 Task: Send an email with the signature Eden Taylor with the subject 'Request for flextime' and the message 'I am sorry for any confusion and would like to clarify the situation.' from softage.1@softage.net to softage.2@softage.net and softage.3@softage.net with an attached document Security_policy.docx
Action: Key pressed n
Screenshot: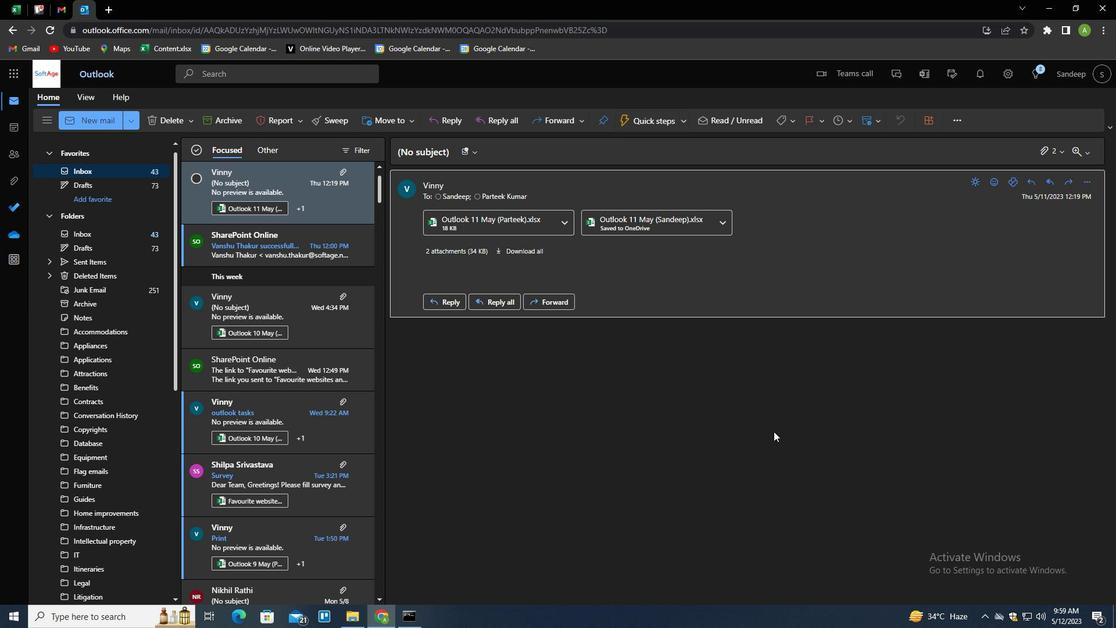 
Action: Mouse moved to (790, 123)
Screenshot: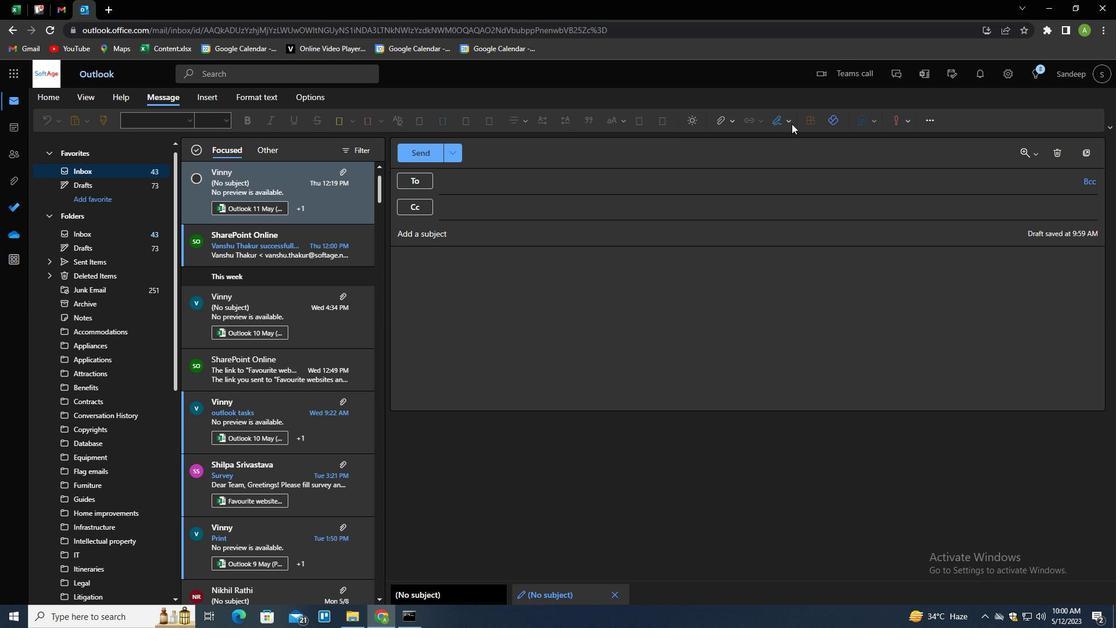 
Action: Mouse pressed left at (790, 123)
Screenshot: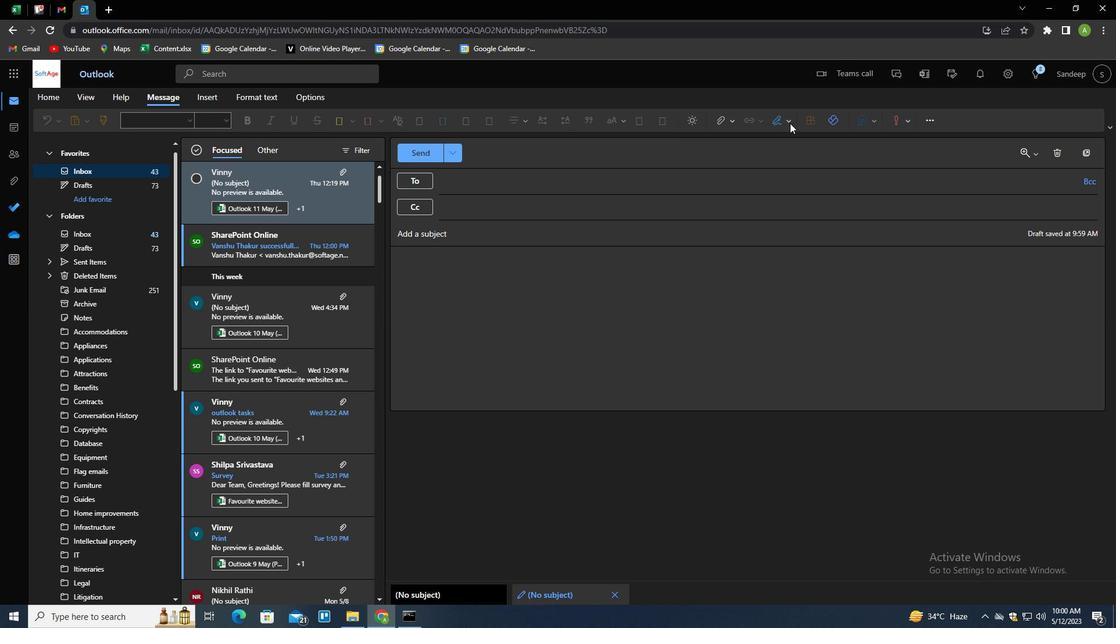 
Action: Mouse moved to (754, 166)
Screenshot: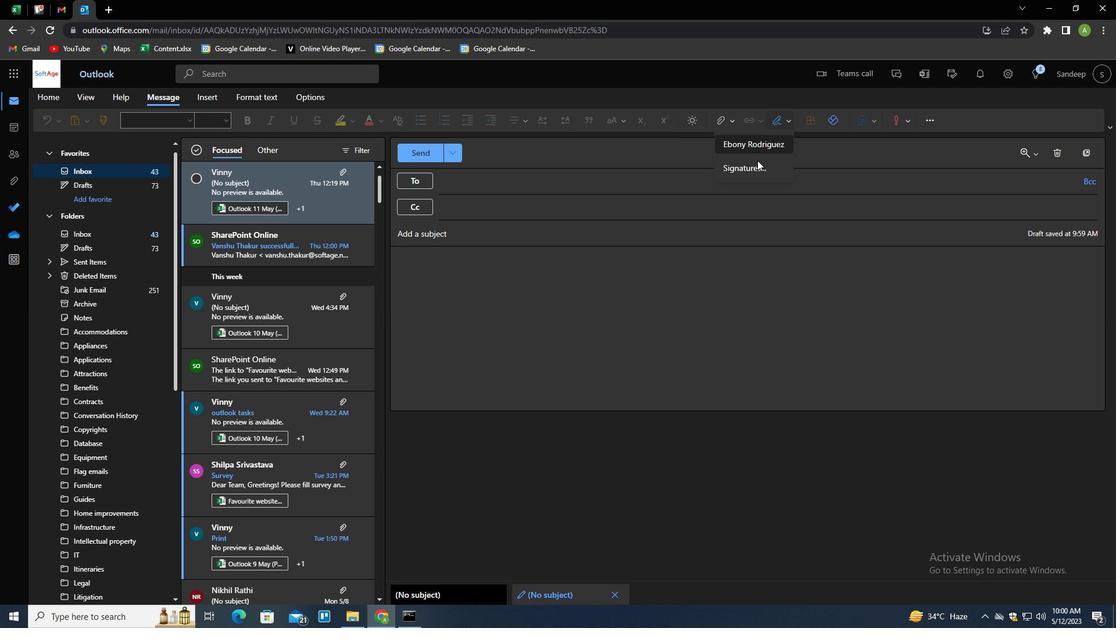 
Action: Mouse pressed left at (754, 166)
Screenshot: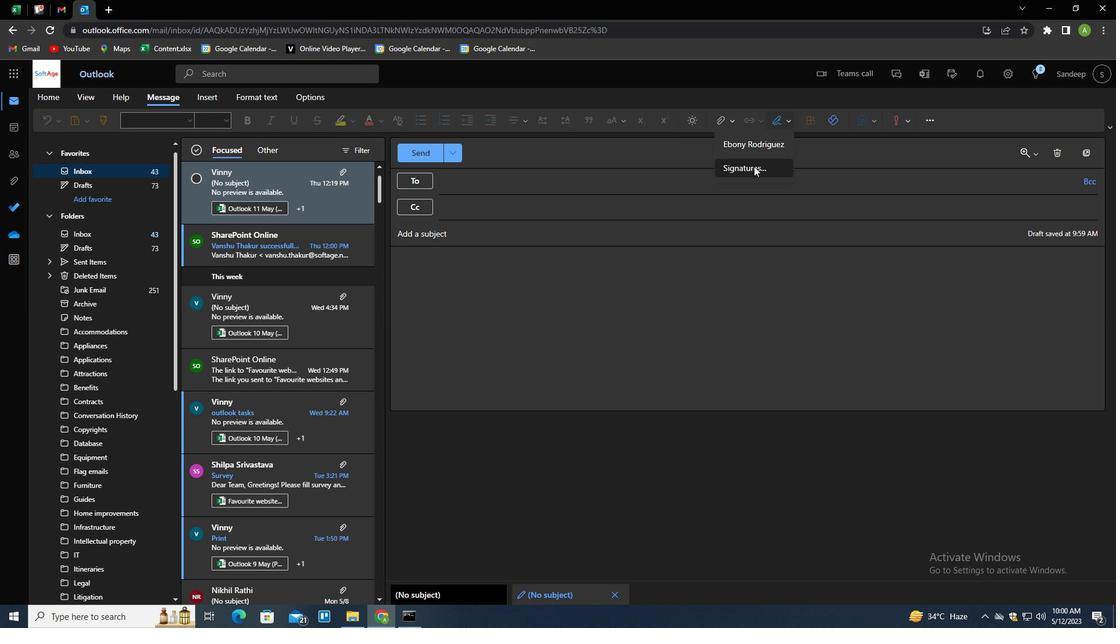 
Action: Mouse moved to (793, 214)
Screenshot: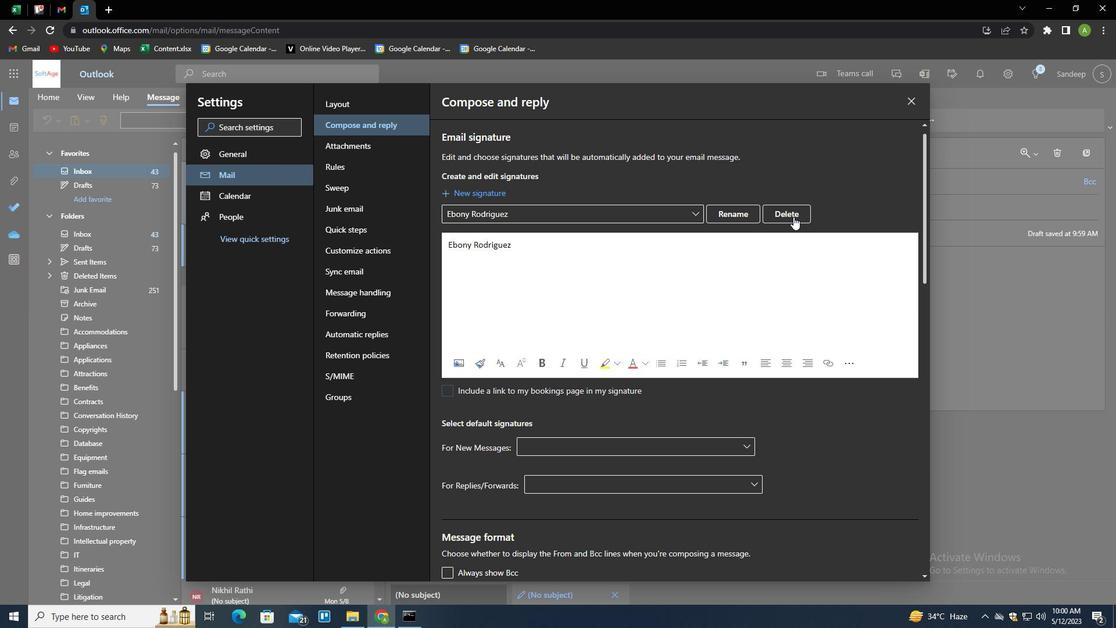 
Action: Mouse pressed left at (793, 214)
Screenshot: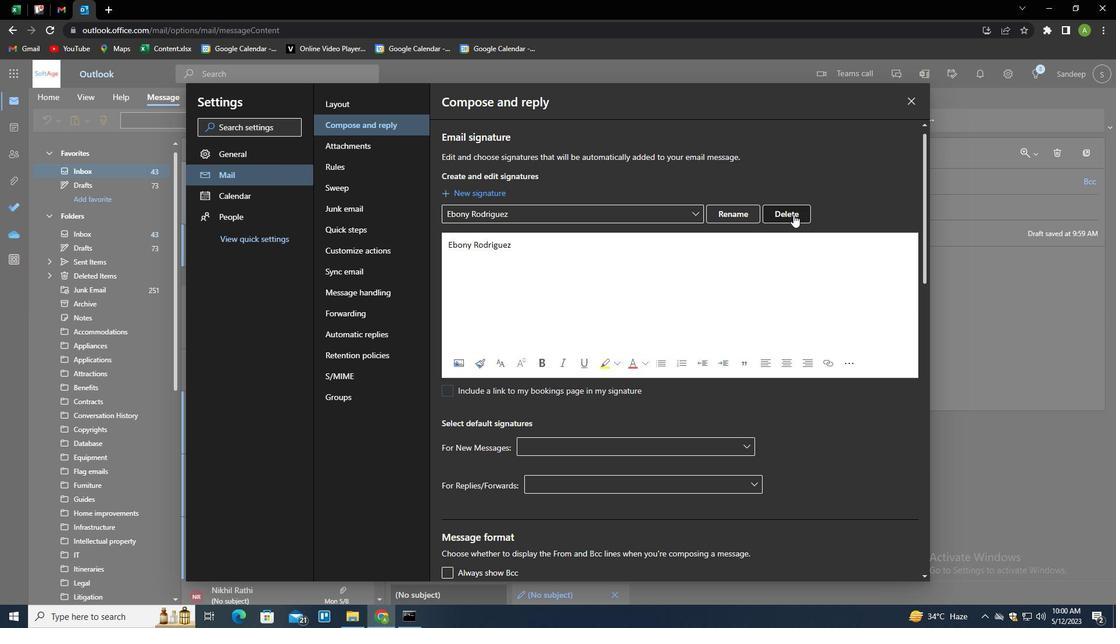 
Action: Mouse moved to (792, 217)
Screenshot: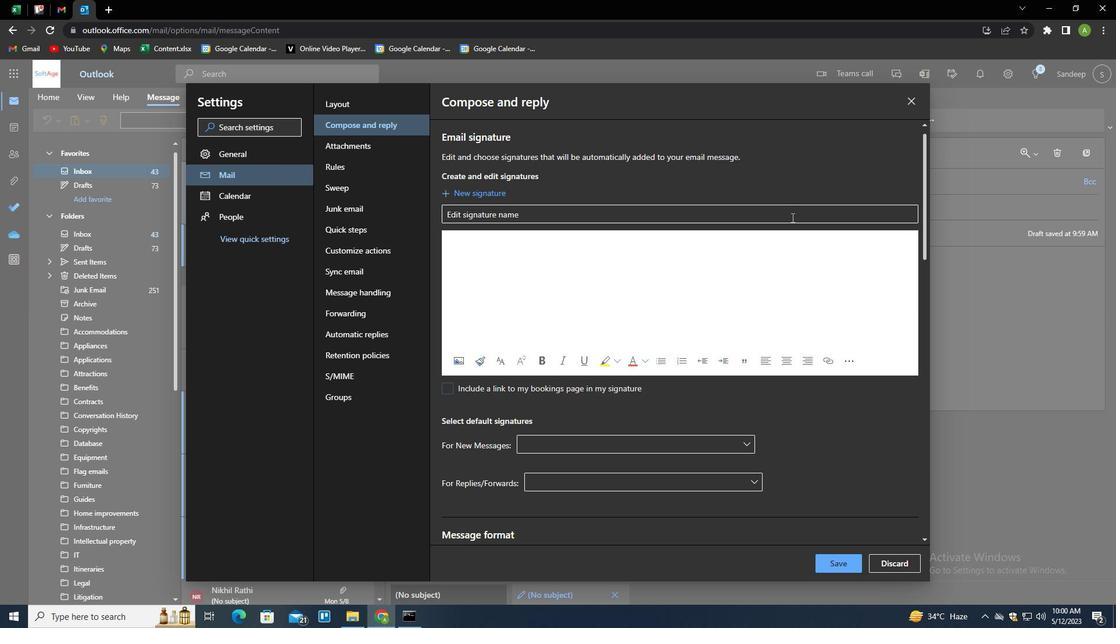 
Action: Mouse pressed left at (792, 217)
Screenshot: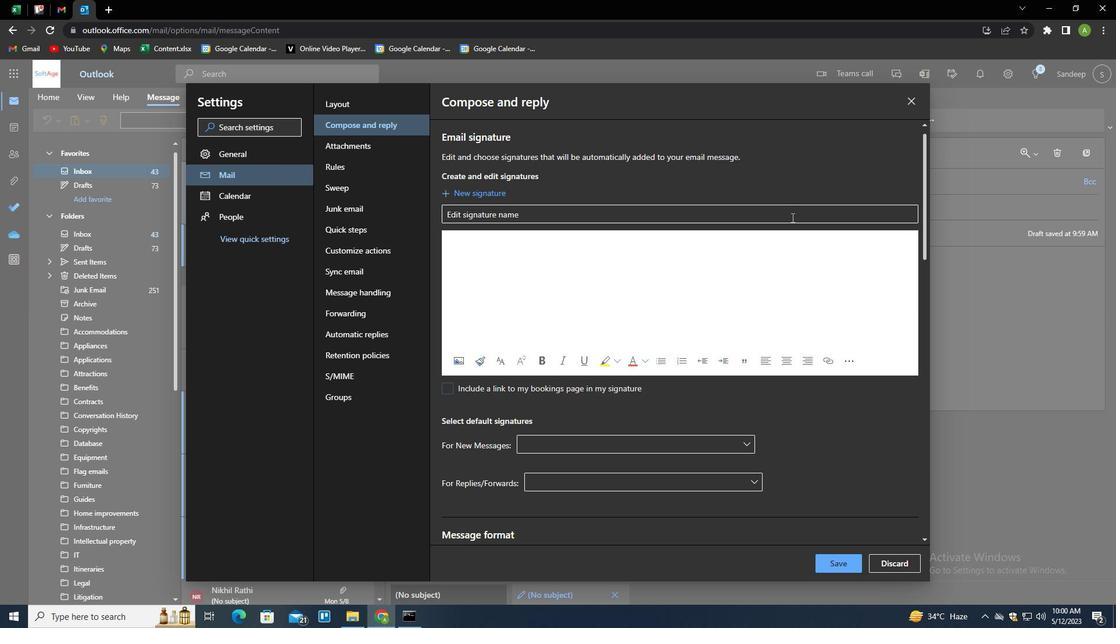 
Action: Key pressed <Key.shift>EDEN<Key.space><Key.shift>TYLO<Key.backspace><Key.backspace><Key.backspace>AYLOR<Key.tab><Key.shift>EDEN<Key.space><Key.shift>TAYLOR
Screenshot: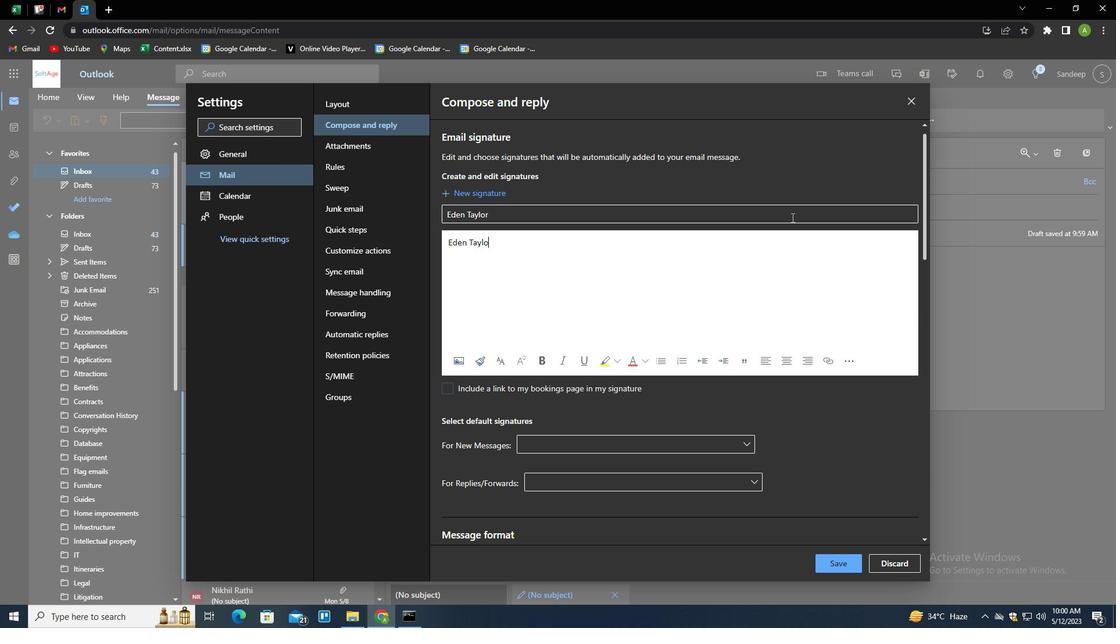 
Action: Mouse moved to (850, 564)
Screenshot: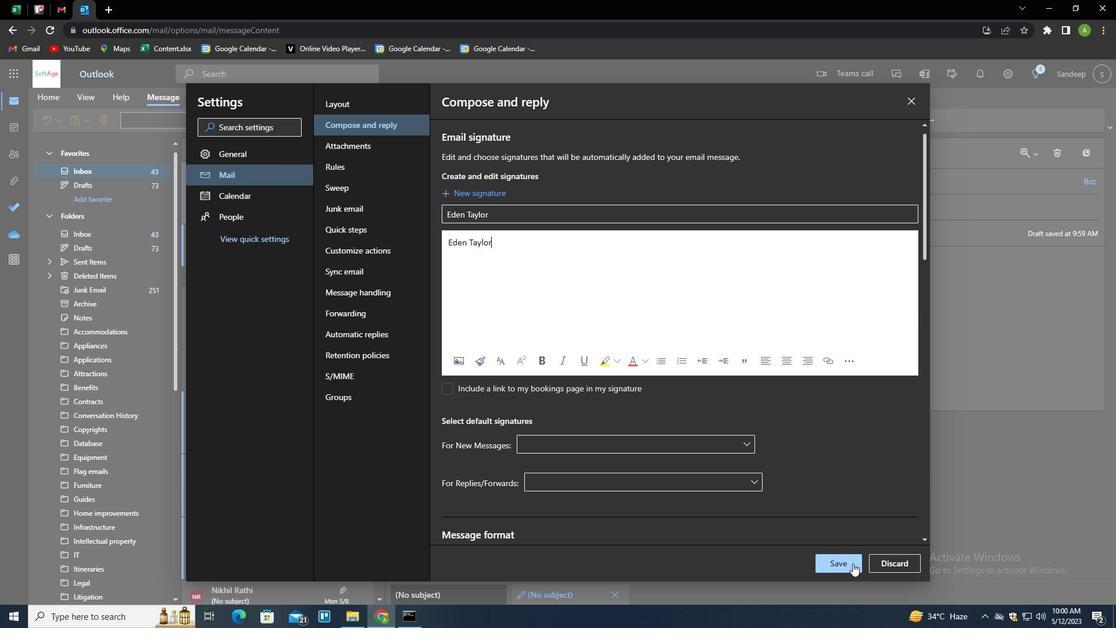 
Action: Mouse pressed left at (850, 564)
Screenshot: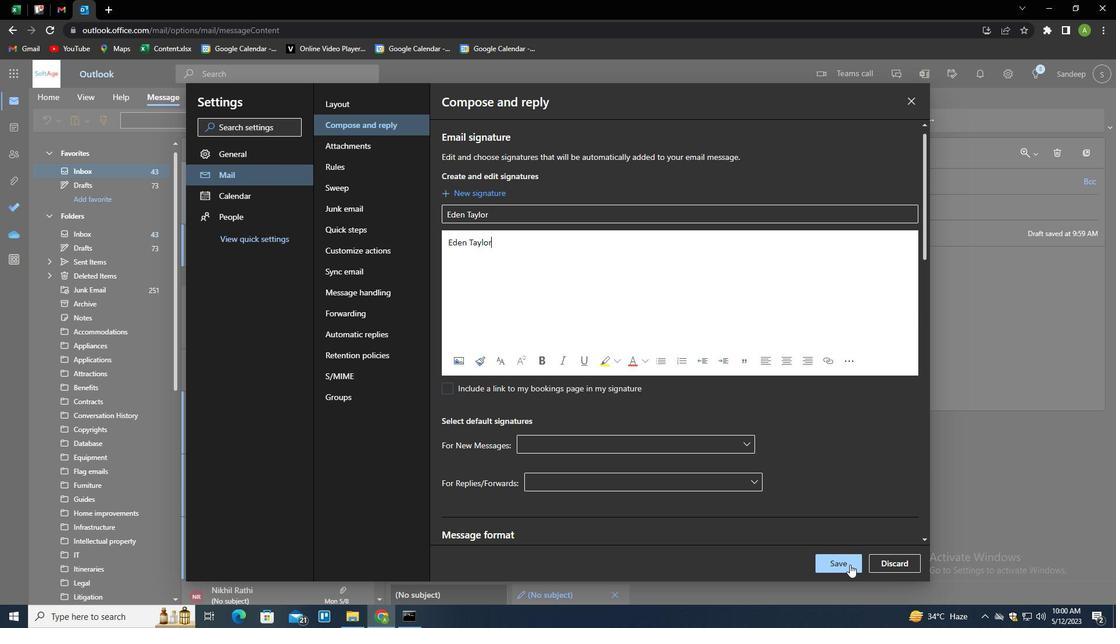
Action: Mouse moved to (989, 366)
Screenshot: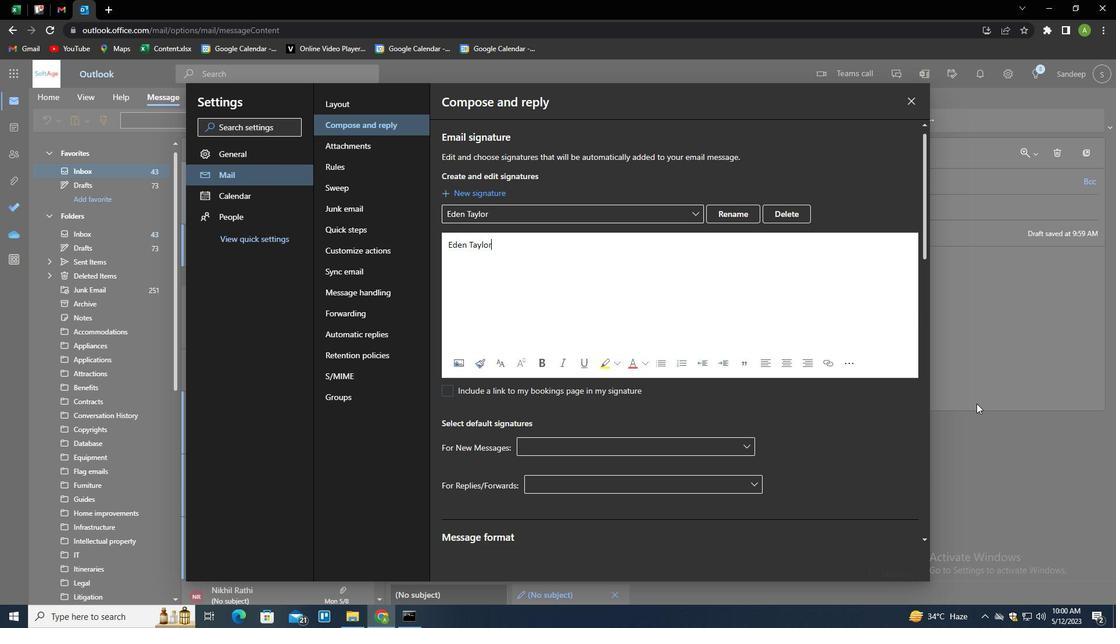 
Action: Mouse pressed left at (989, 366)
Screenshot: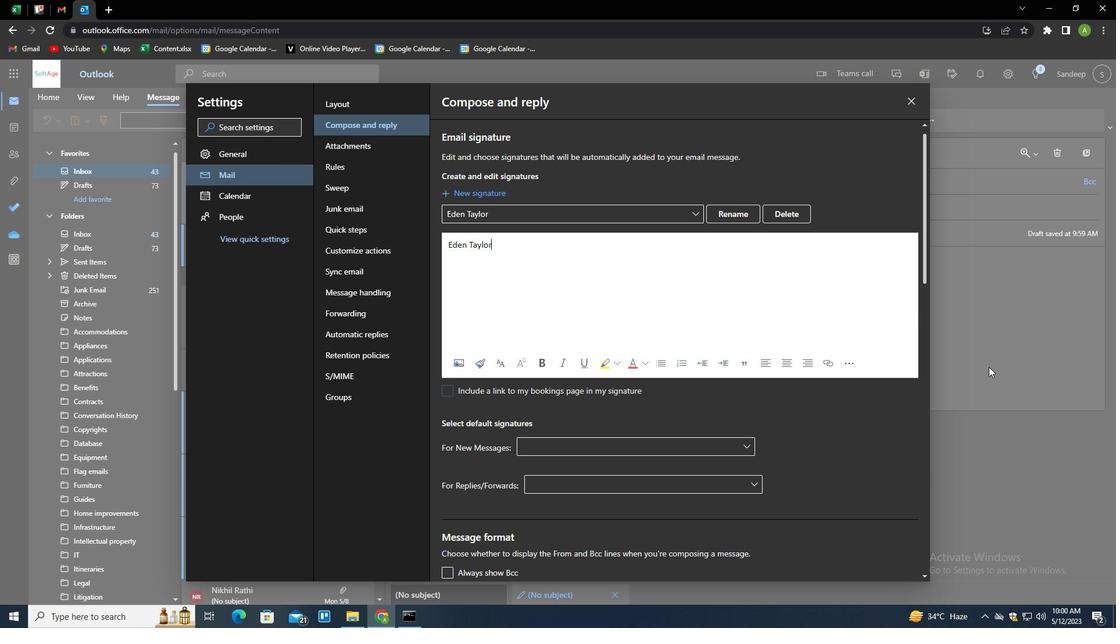 
Action: Mouse moved to (787, 122)
Screenshot: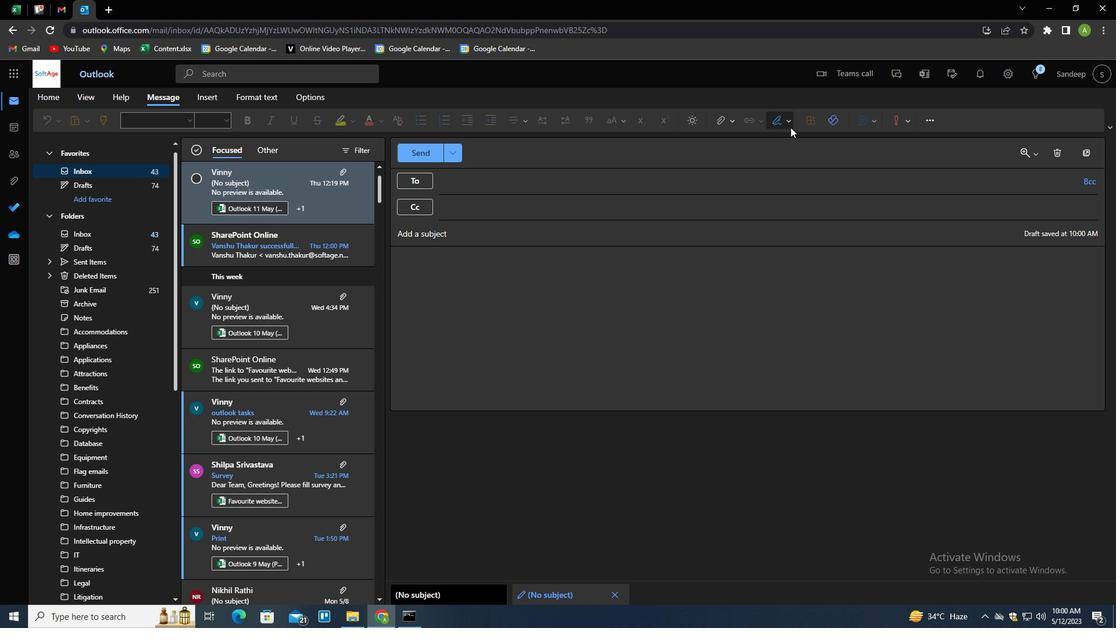 
Action: Mouse pressed left at (787, 122)
Screenshot: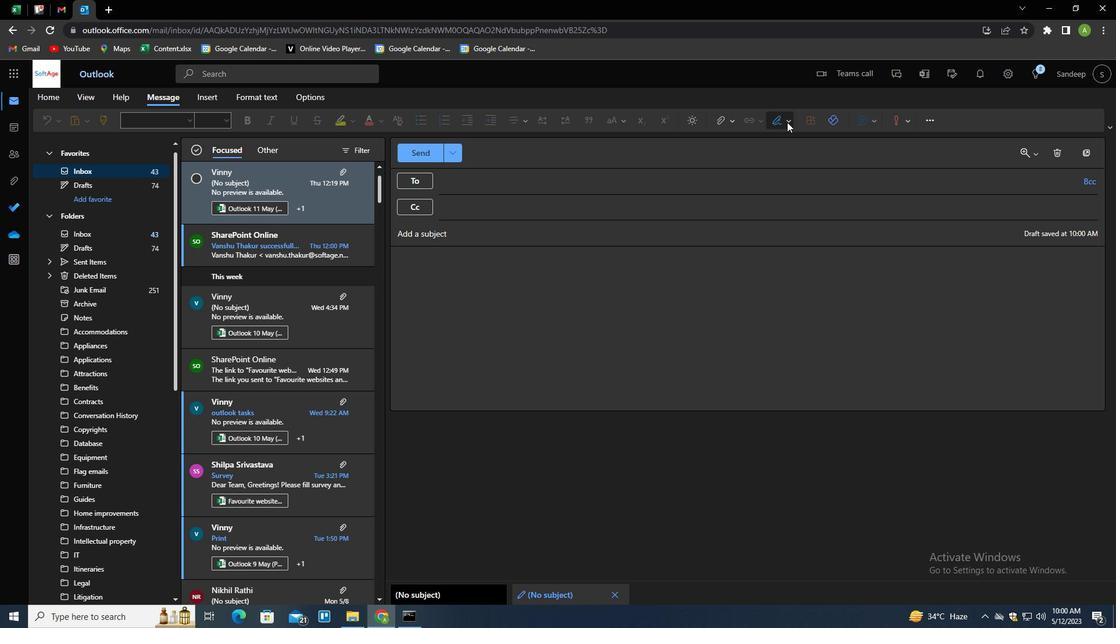 
Action: Mouse moved to (772, 145)
Screenshot: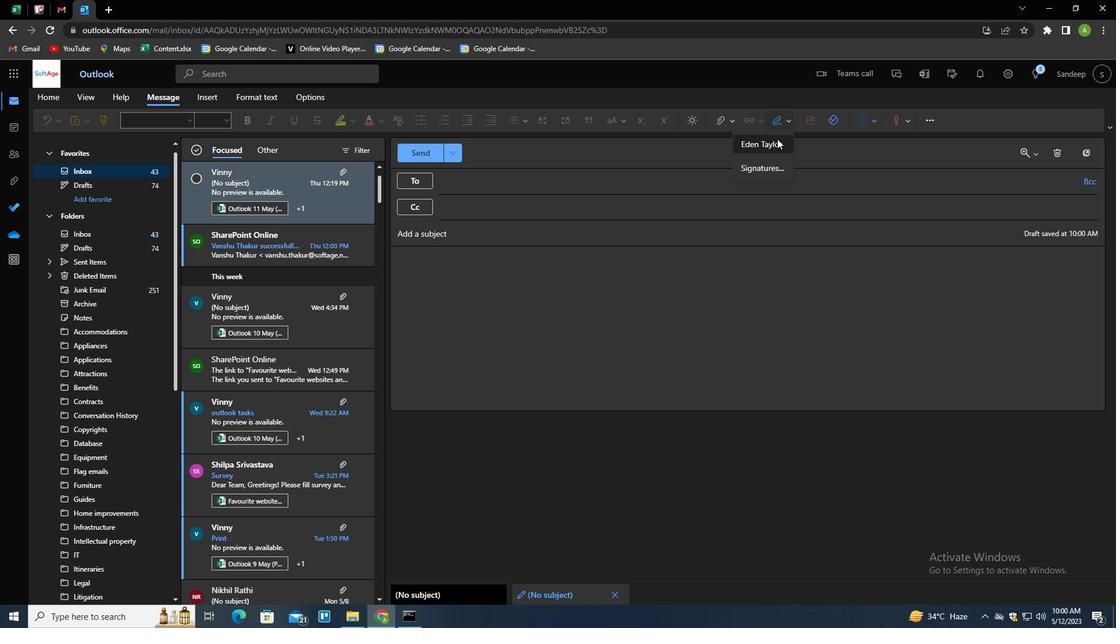 
Action: Mouse pressed left at (772, 145)
Screenshot: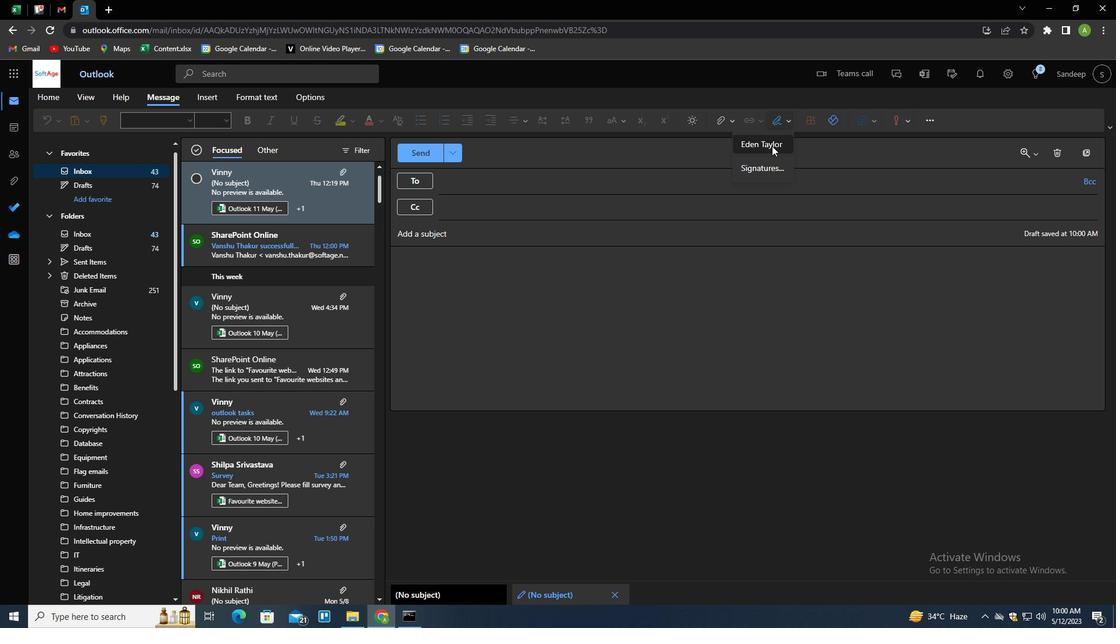 
Action: Mouse moved to (529, 232)
Screenshot: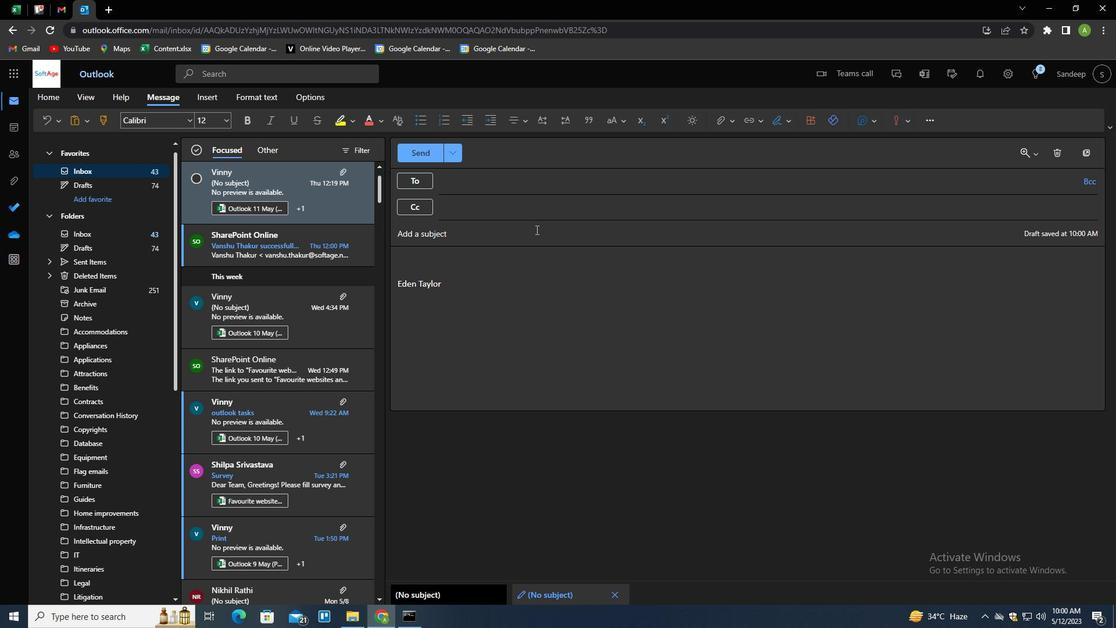 
Action: Mouse pressed left at (529, 232)
Screenshot: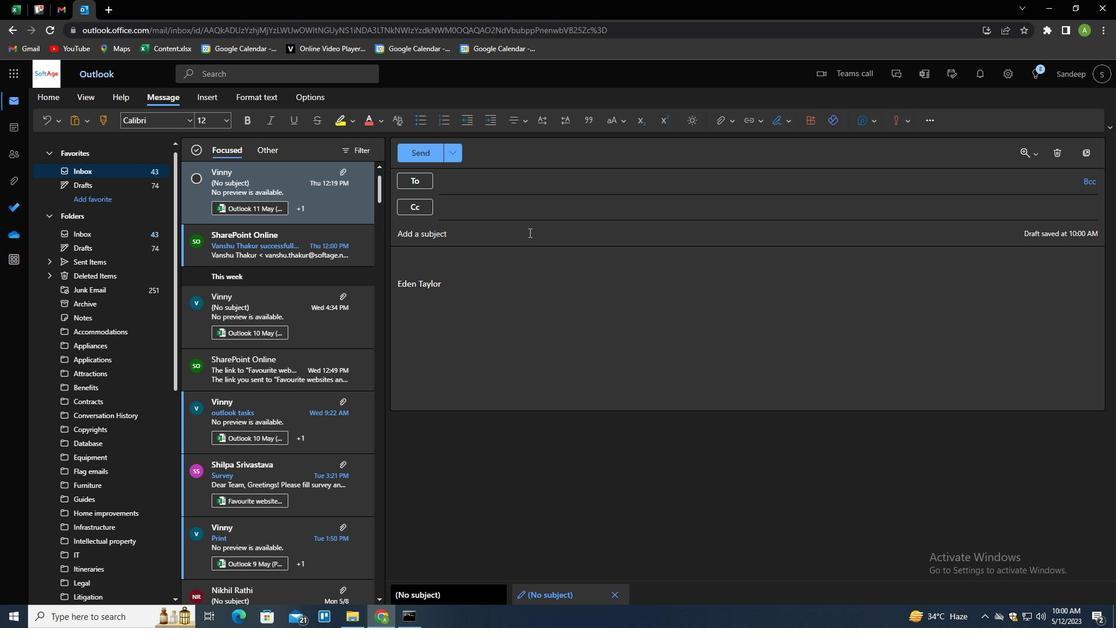 
Action: Key pressed <Key.shift>REQUEST<Key.space>FOR<Key.space>FLEXTIME<Key.tab><Key.shift>I<Key.space>AM<Key.space>SORRY<Key.space>FOR<Key.space>ANY<Key.space>CONFUSION<Key.space>AND<Key.space>WOULD<Key.space>LIKE<Key.space>TO<Key.space>CLARIFY<Key.space>THE<Key.space>SITUATION.
Screenshot: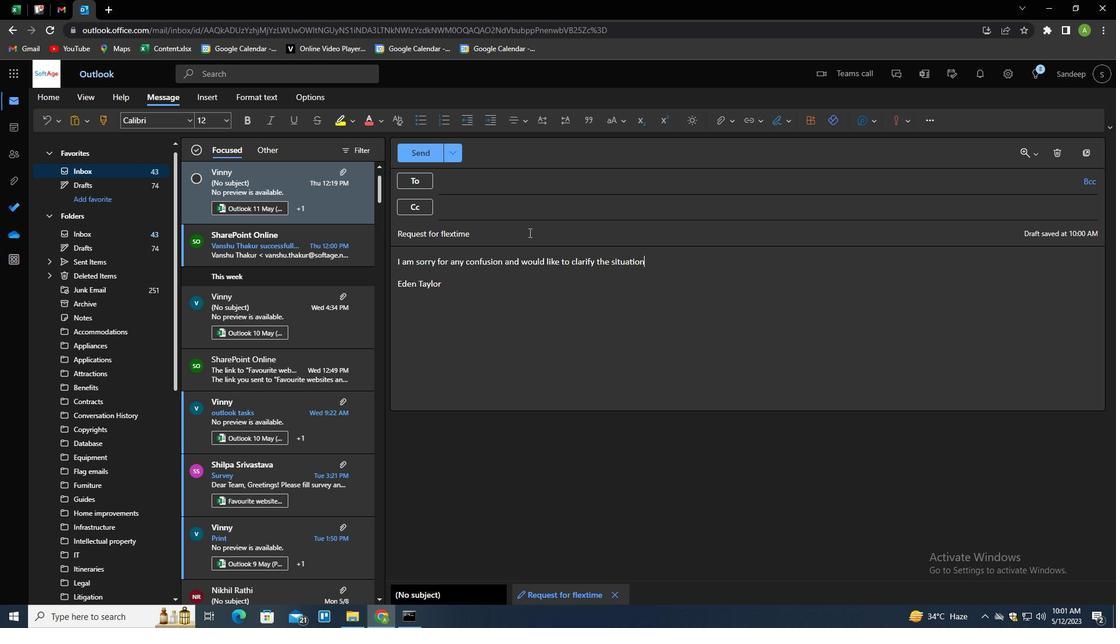
Action: Mouse moved to (483, 184)
Screenshot: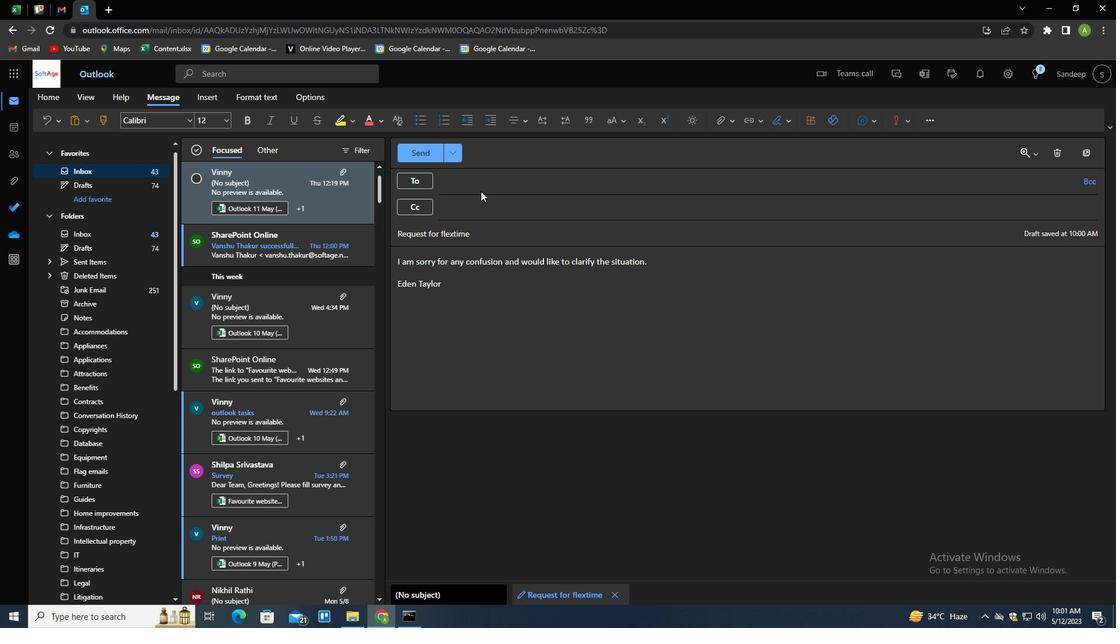 
Action: Mouse pressed left at (483, 184)
Screenshot: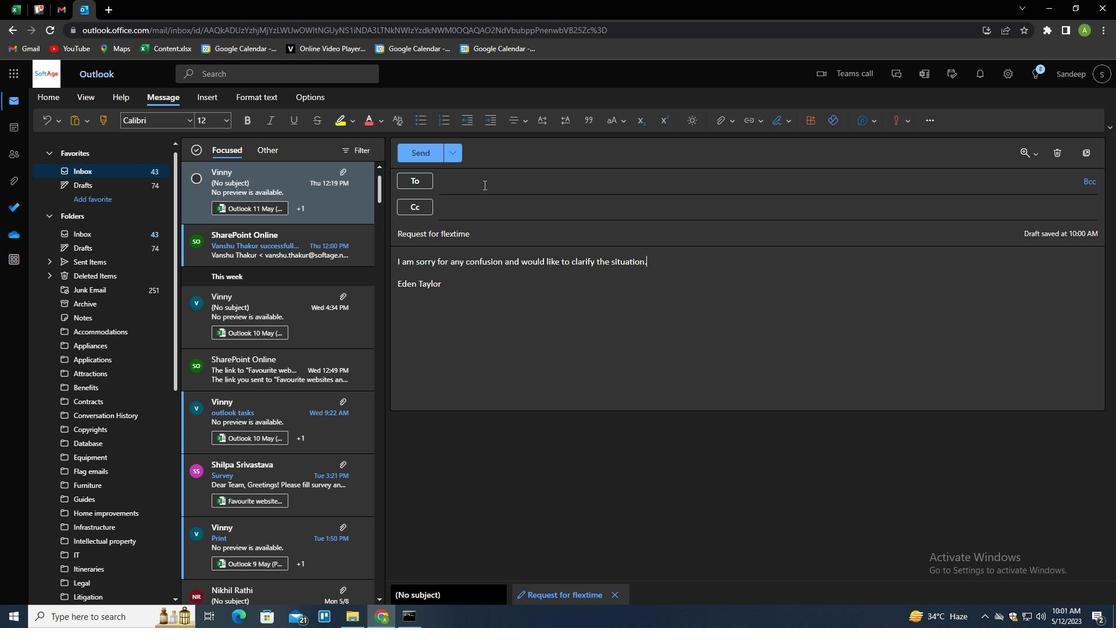 
Action: Key pressed SOFTAGE.2<Key.shift>@SOFTAGE.NET<Key.enter>SOFTAGE.3<Key.shift>@SOFTAGE.NET<Key.enter>
Screenshot: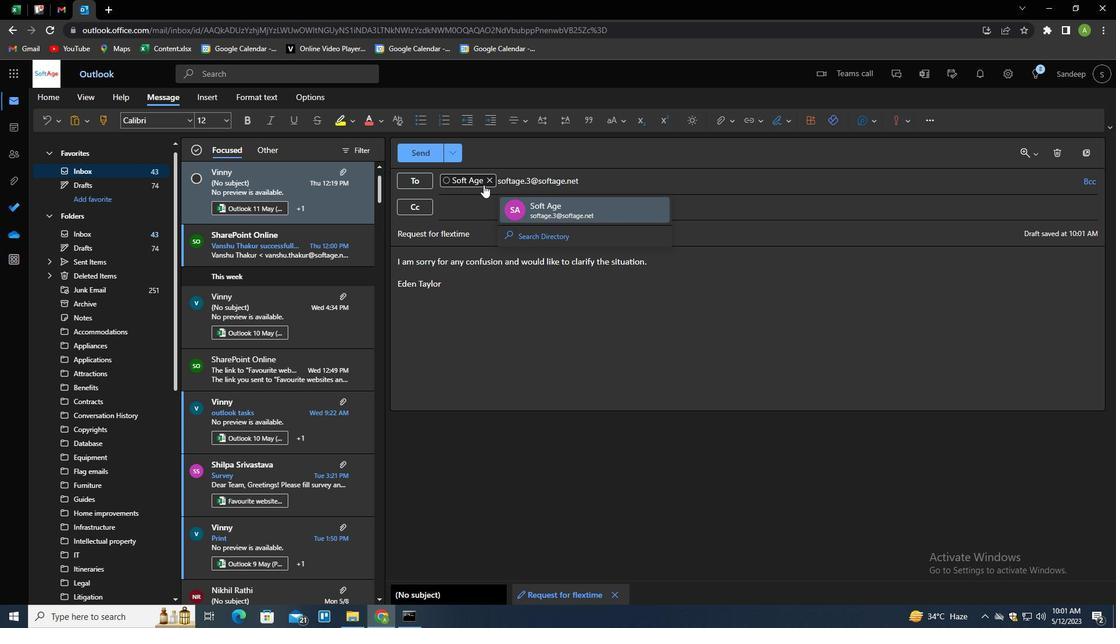 
Action: Mouse moved to (731, 125)
Screenshot: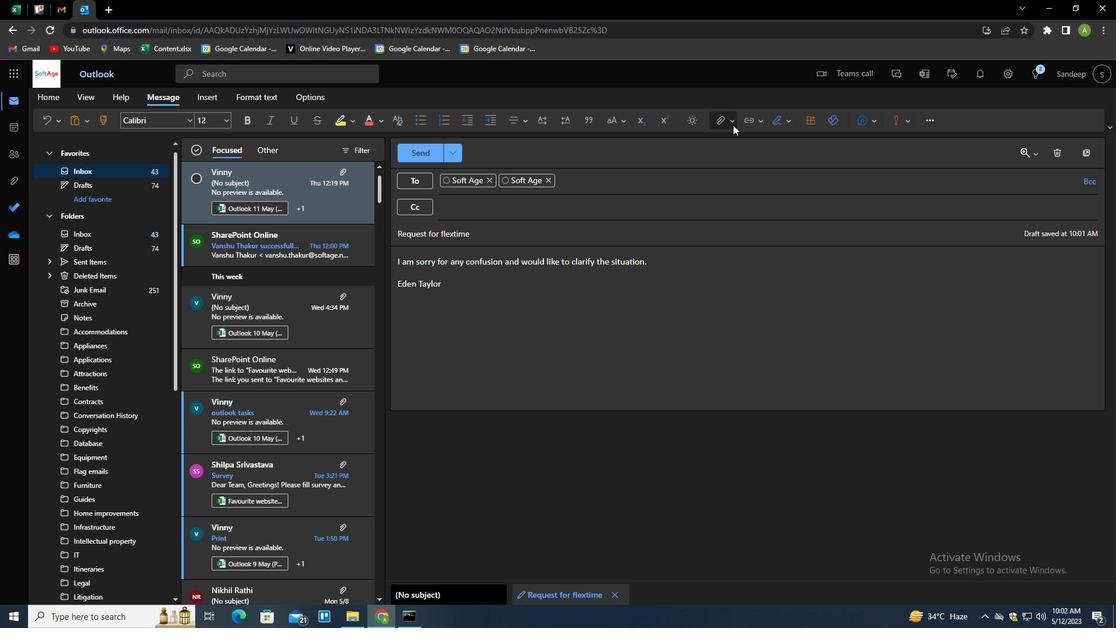 
Action: Mouse pressed left at (731, 125)
Screenshot: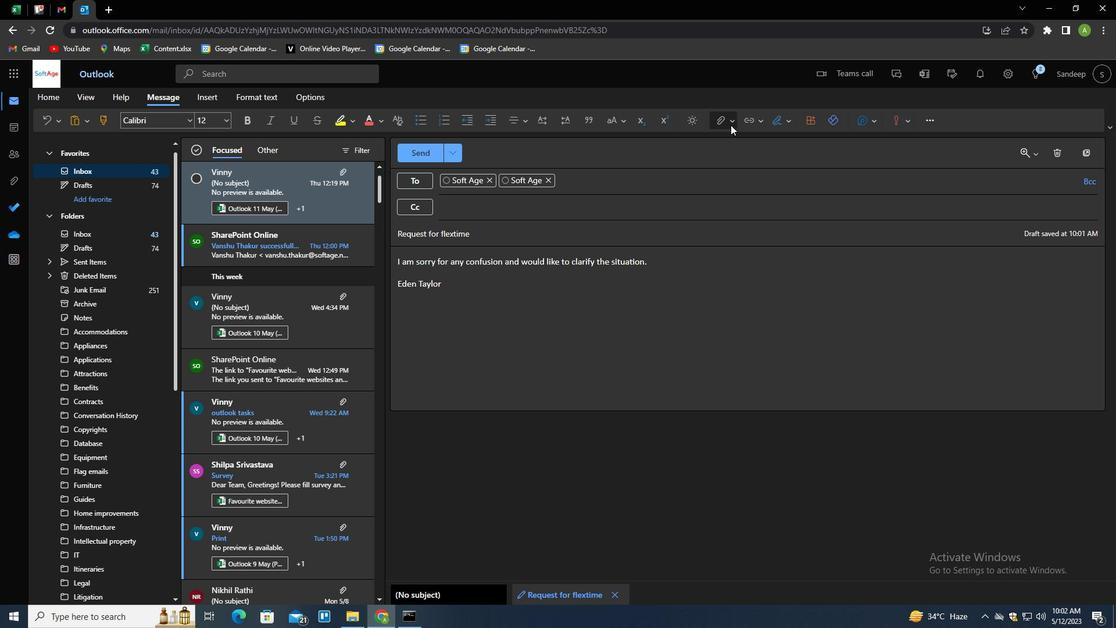 
Action: Mouse moved to (704, 143)
Screenshot: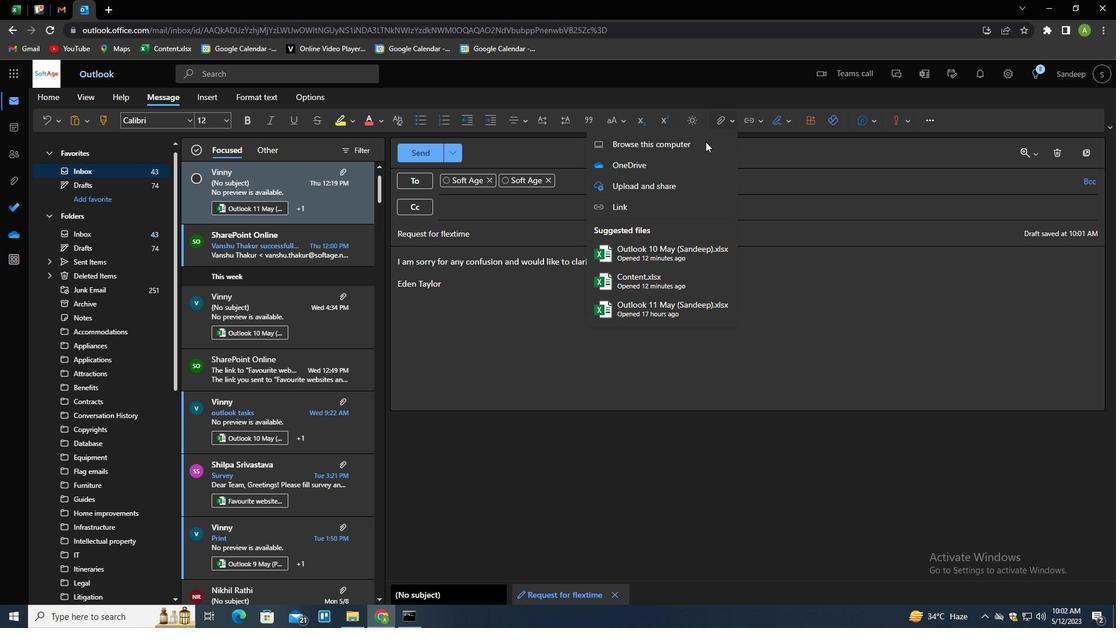 
Action: Mouse pressed left at (704, 143)
Screenshot: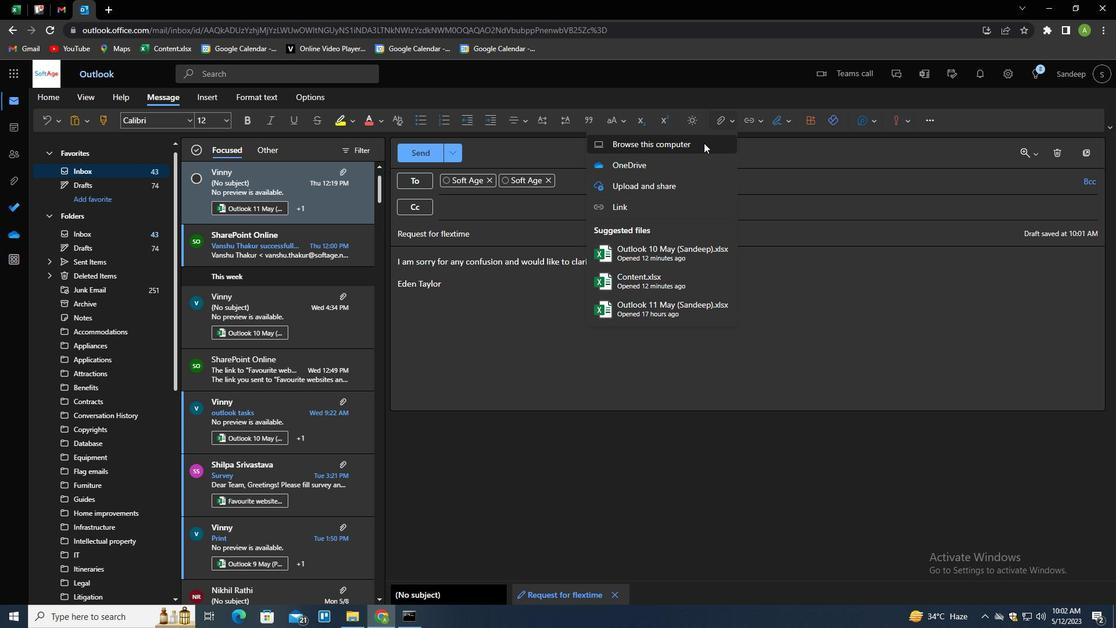 
Action: Mouse moved to (229, 135)
Screenshot: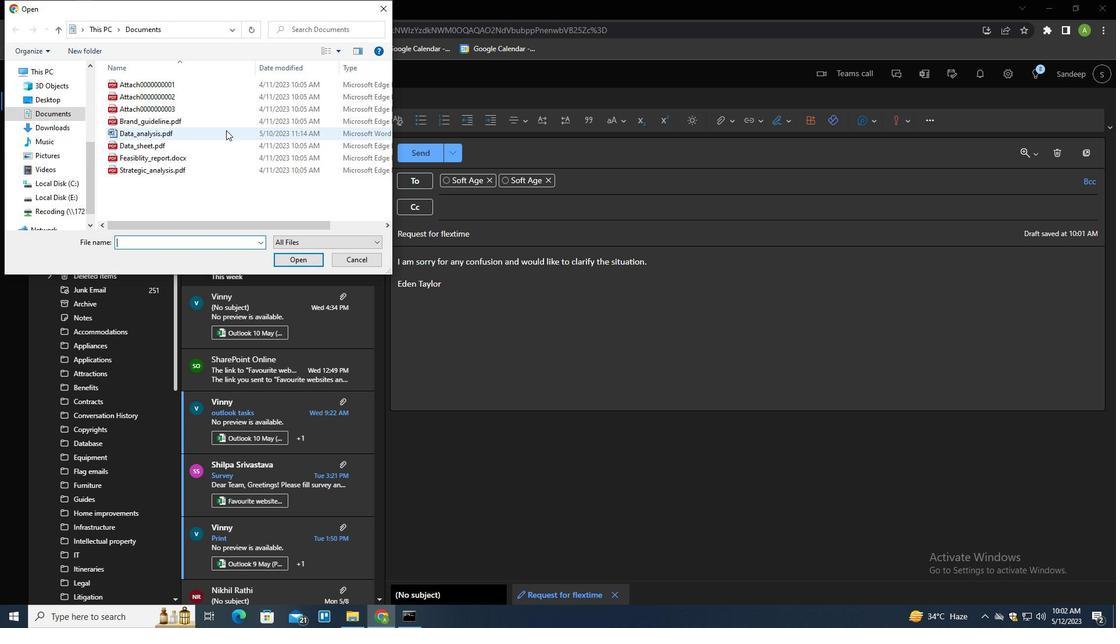 
Action: Mouse pressed left at (229, 135)
Screenshot: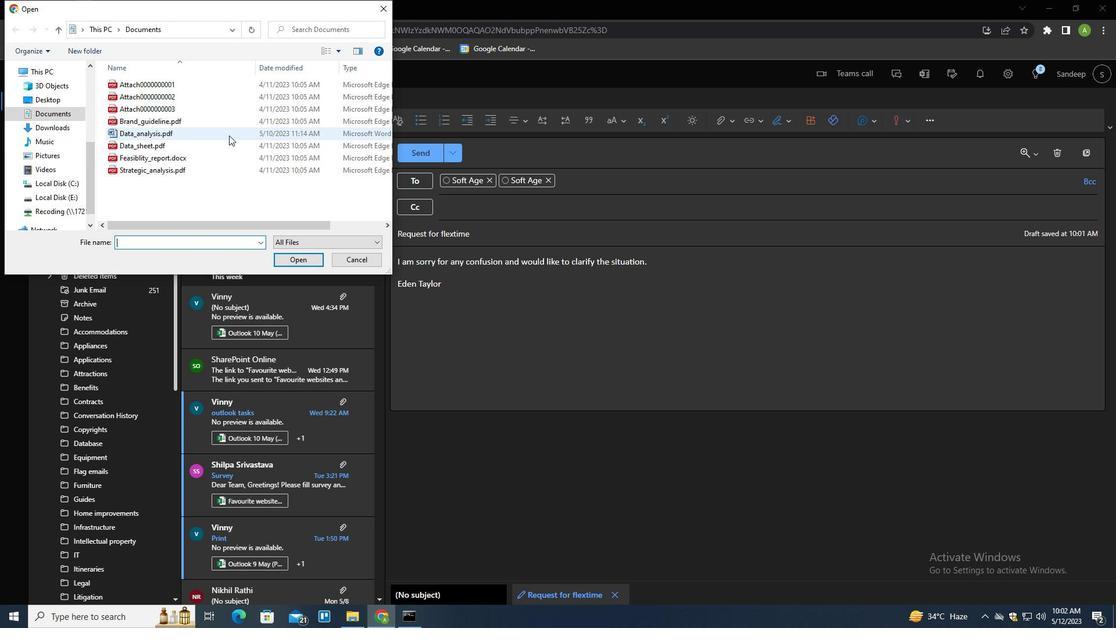 
Action: Key pressed <Key.f2><Key.shift>SECURITY<Key.shift><Key.shift><Key.shift>_POLICY.DOCX<Key.enter>
Screenshot: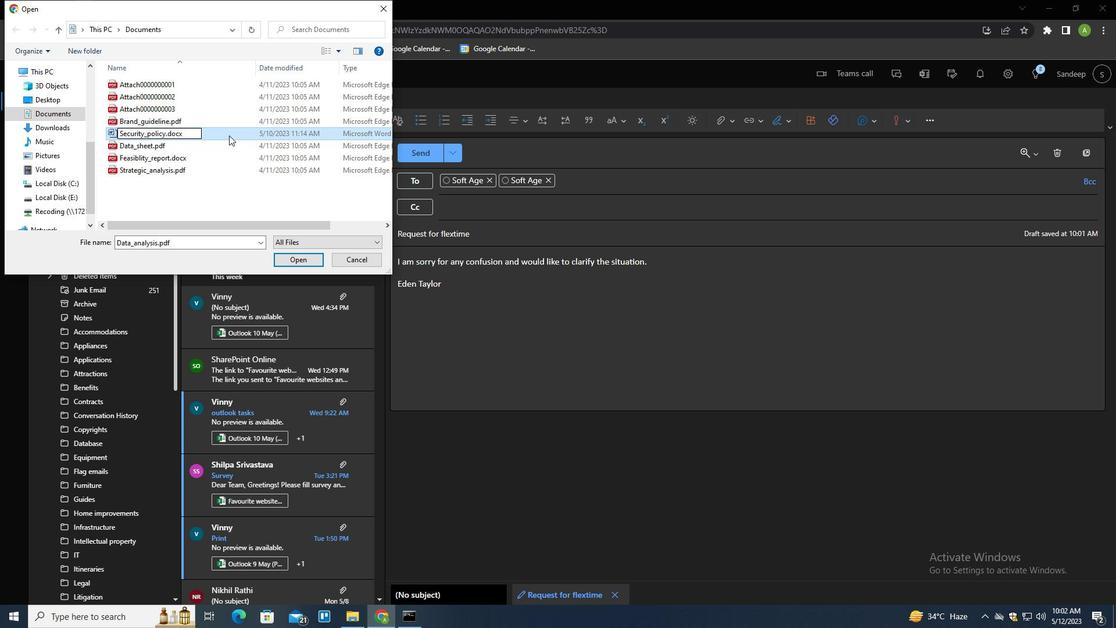 
Action: Mouse pressed left at (229, 135)
Screenshot: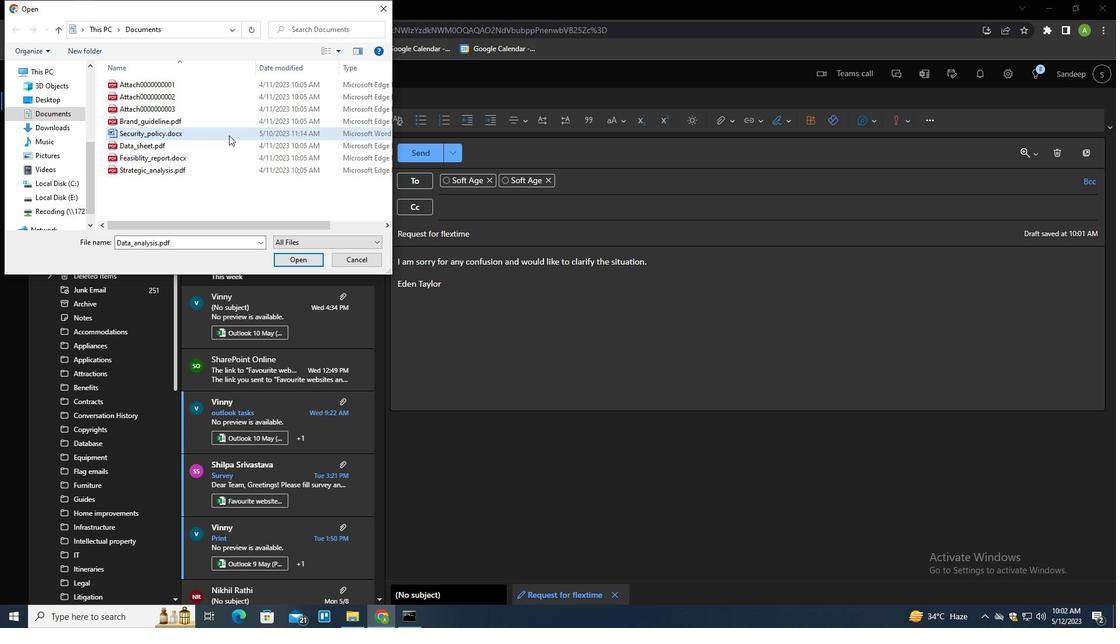 
Action: Mouse moved to (298, 259)
Screenshot: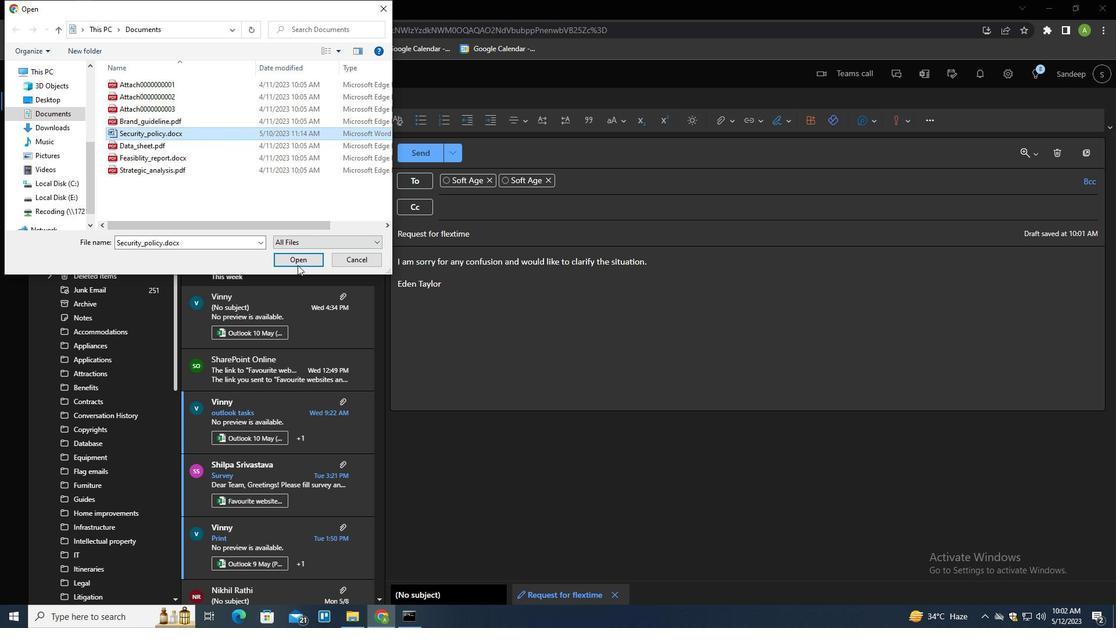 
Action: Mouse pressed left at (298, 259)
Screenshot: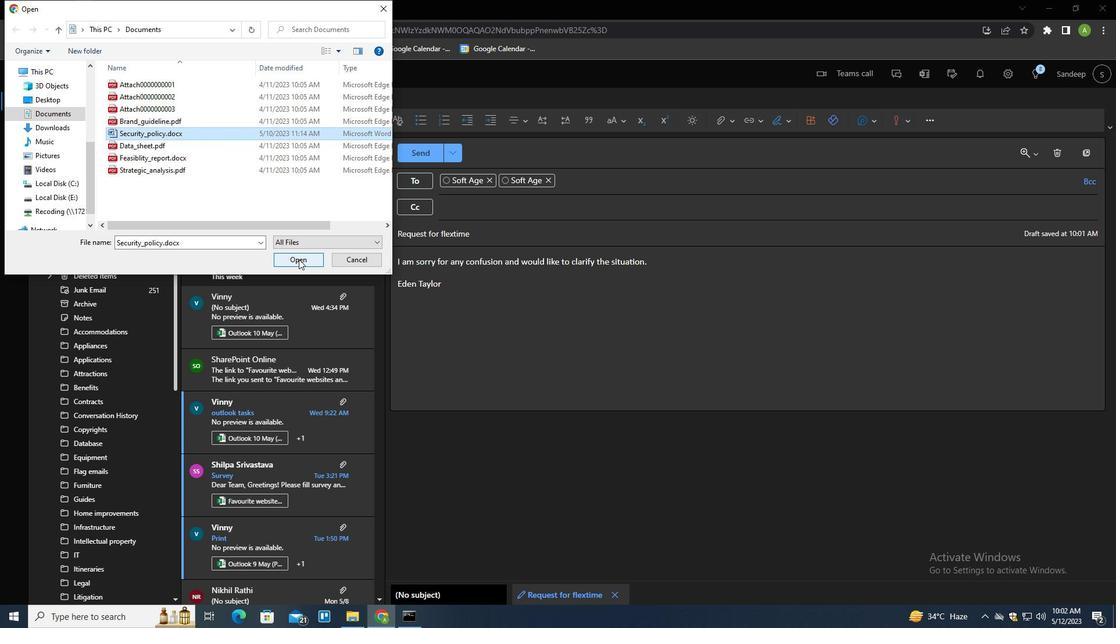 
Action: Mouse moved to (415, 151)
Screenshot: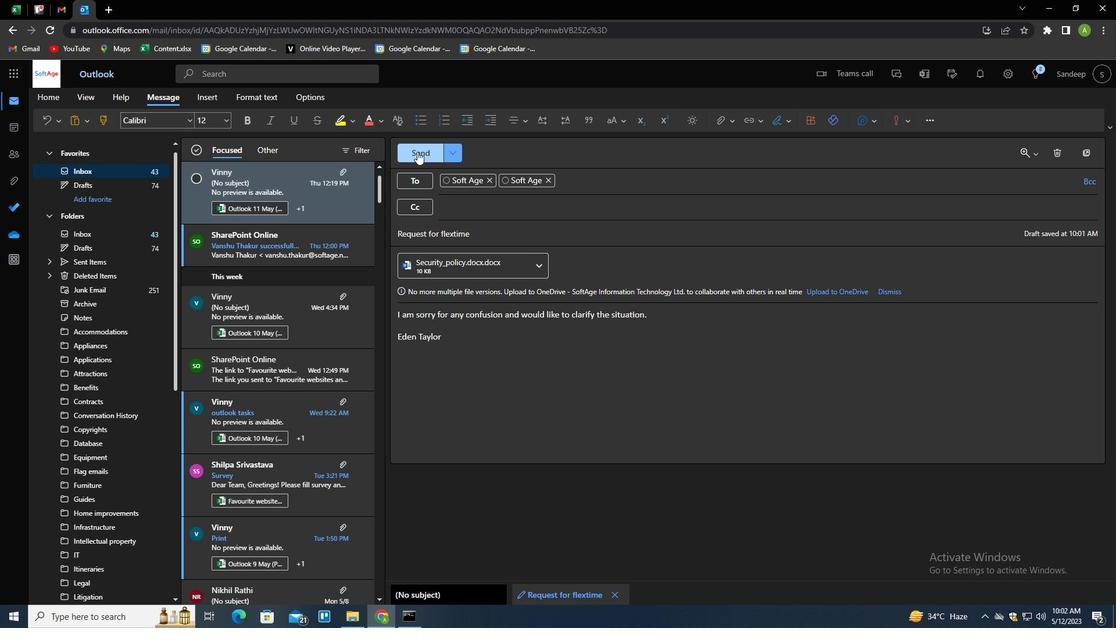 
Action: Mouse pressed left at (415, 151)
Screenshot: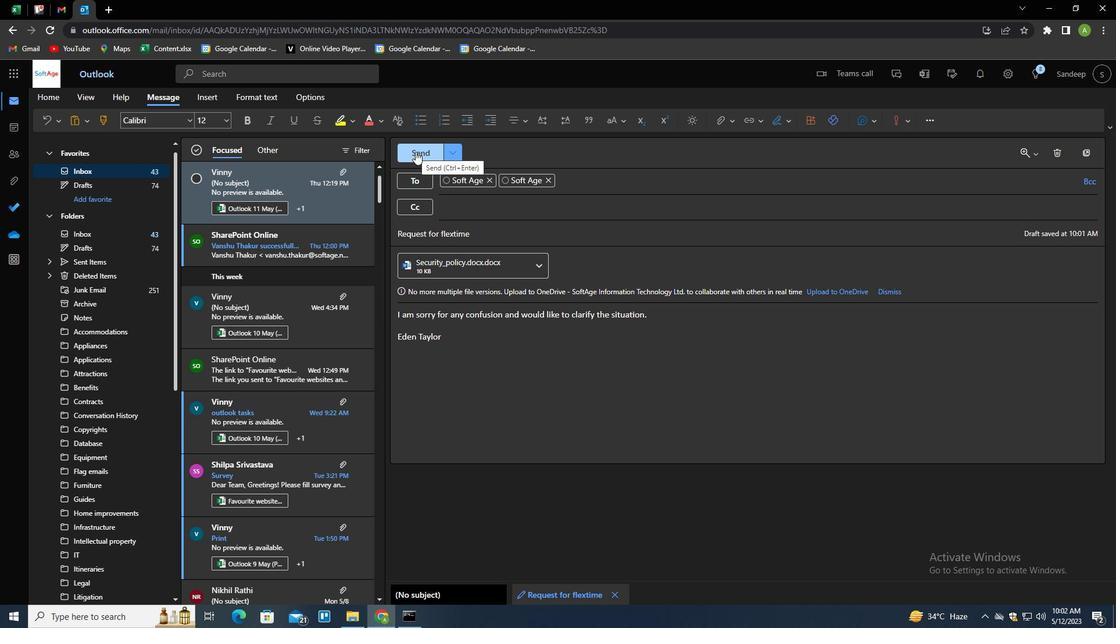 
